 Task: Select feature "Add an article".
Action: Mouse moved to (859, 115)
Screenshot: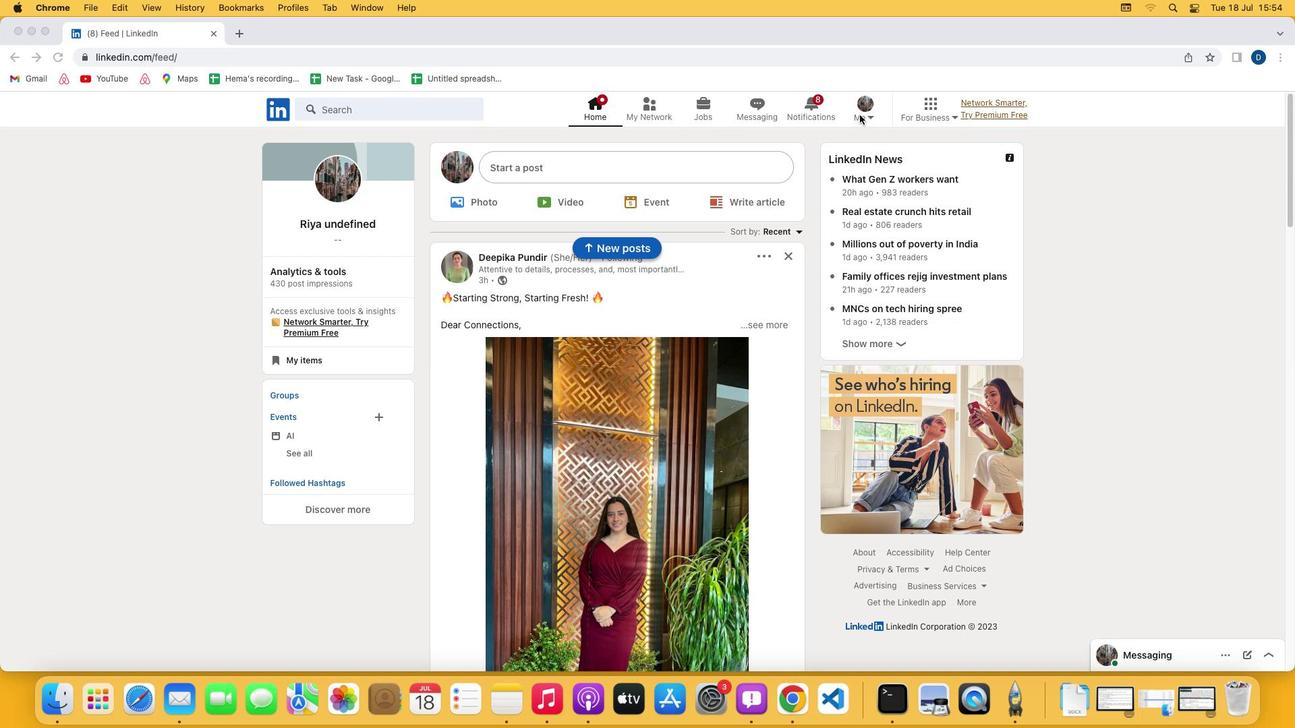 
Action: Mouse pressed left at (859, 115)
Screenshot: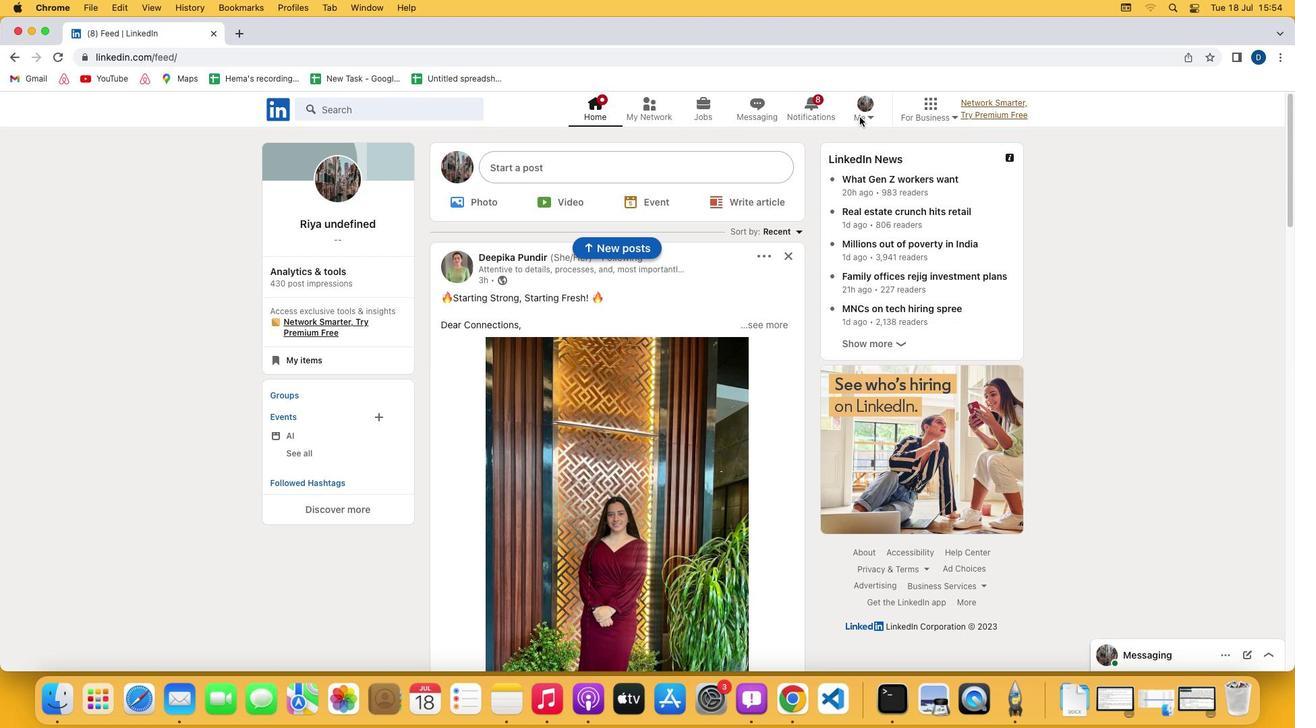 
Action: Mouse moved to (862, 113)
Screenshot: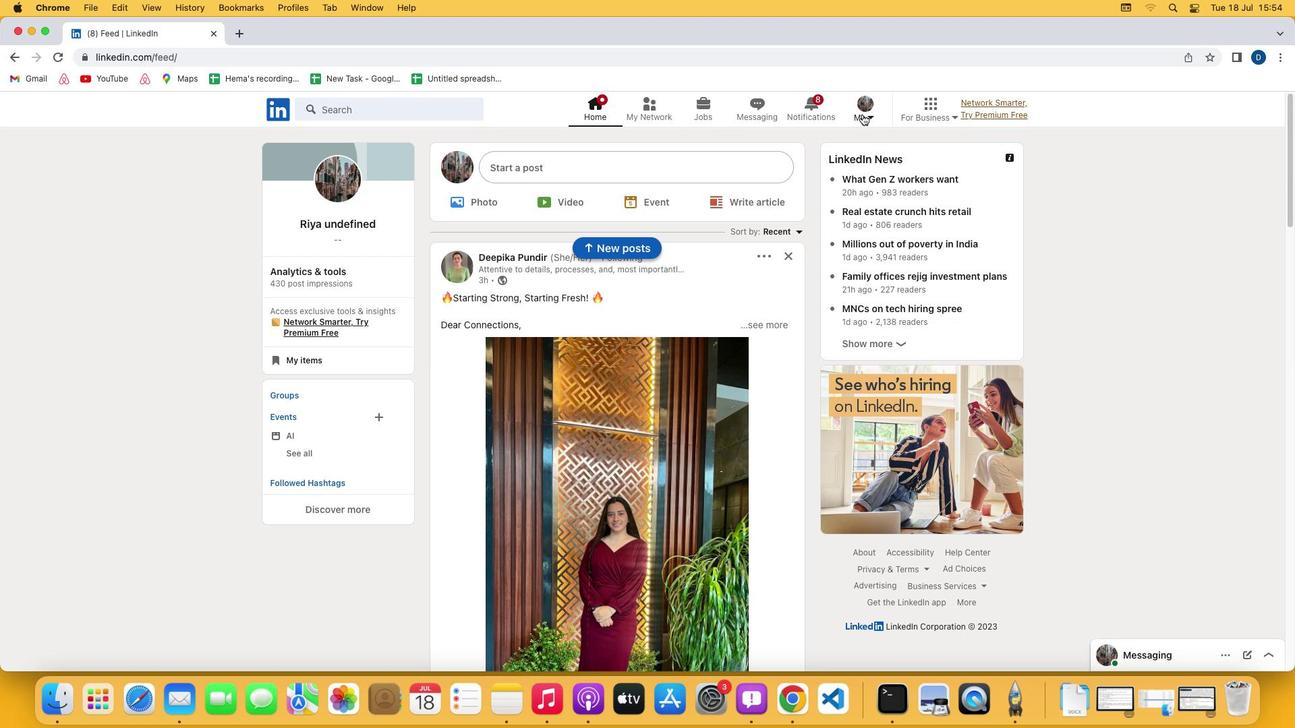 
Action: Mouse pressed left at (862, 113)
Screenshot: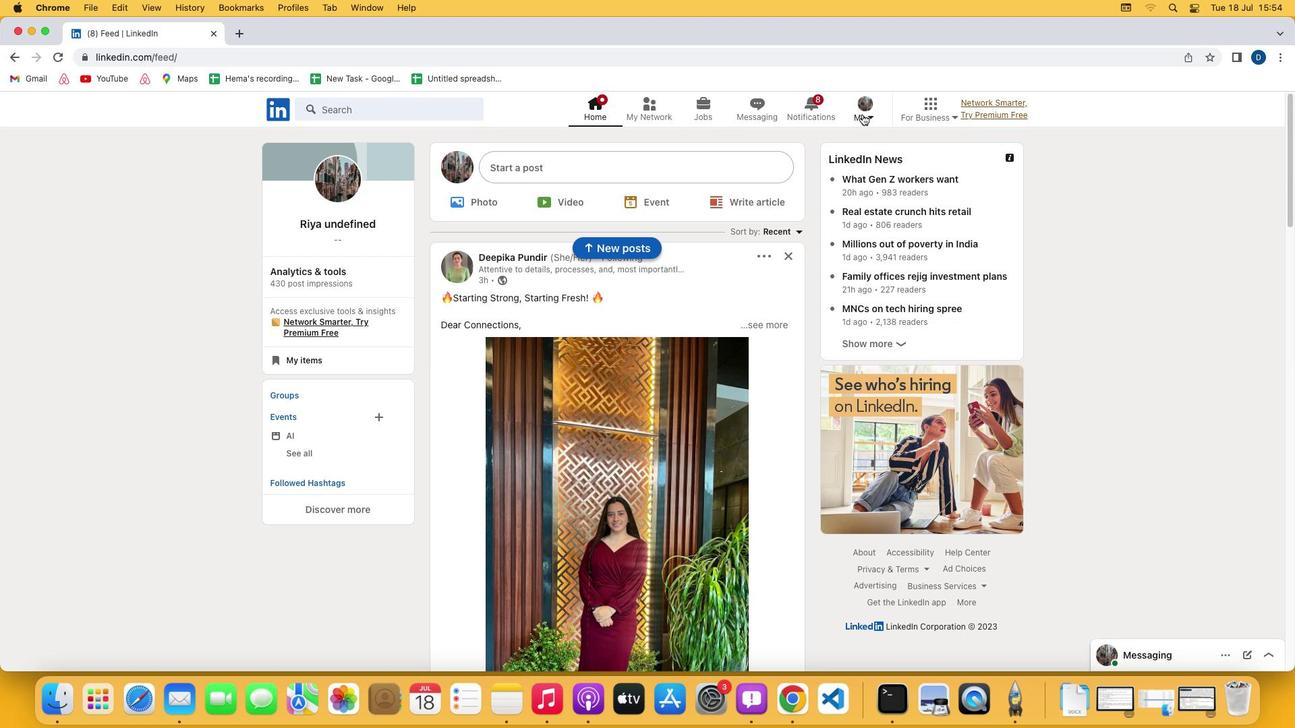 
Action: Mouse moved to (810, 184)
Screenshot: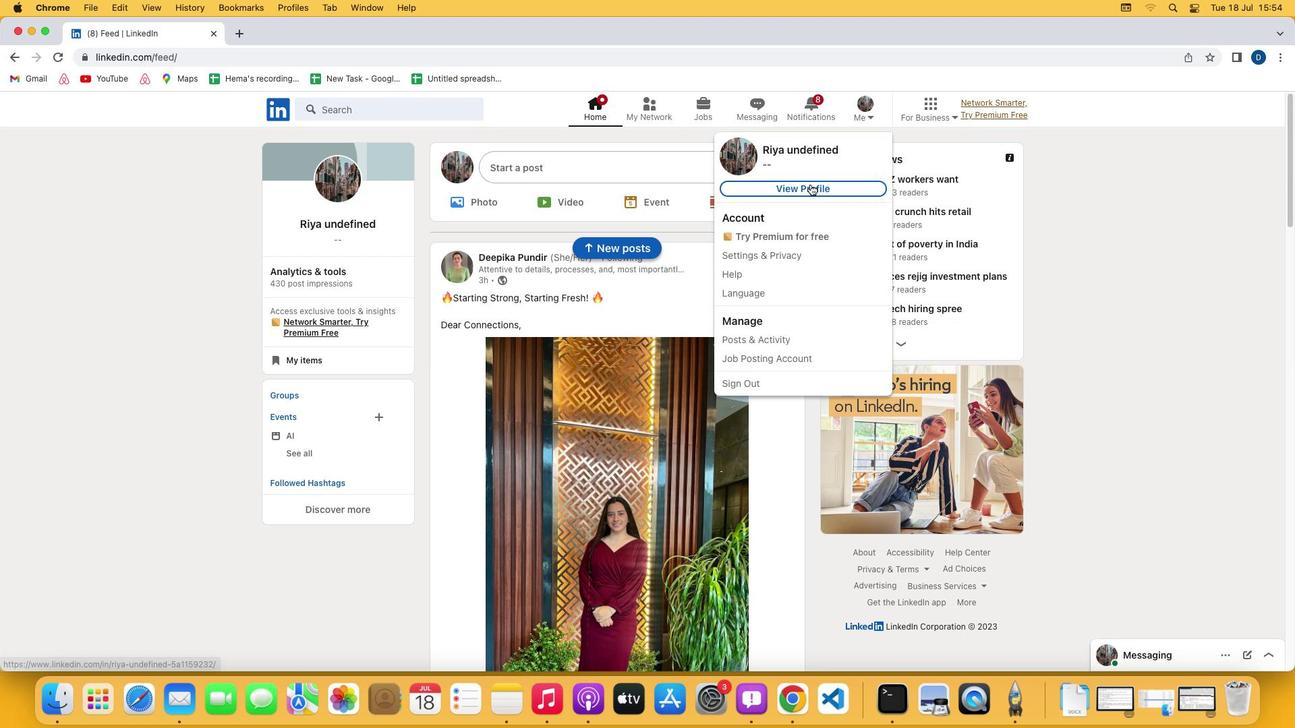 
Action: Mouse pressed left at (810, 184)
Screenshot: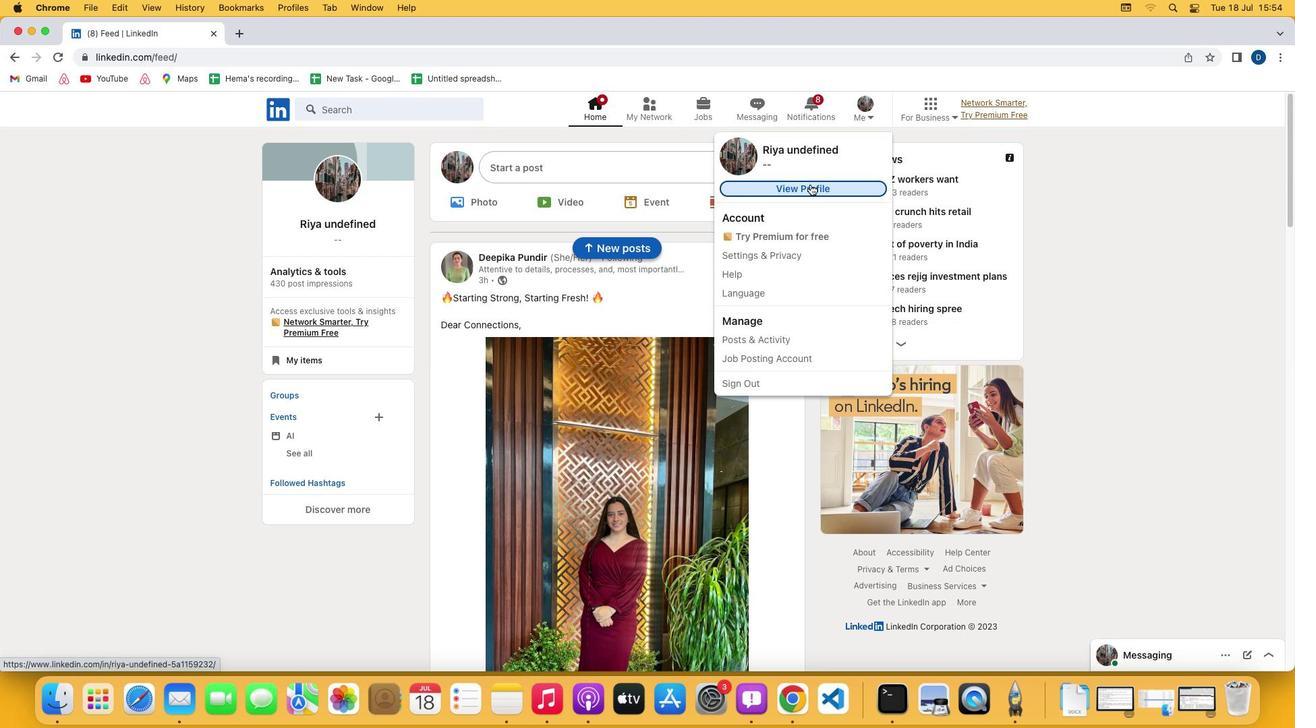 
Action: Mouse moved to (407, 461)
Screenshot: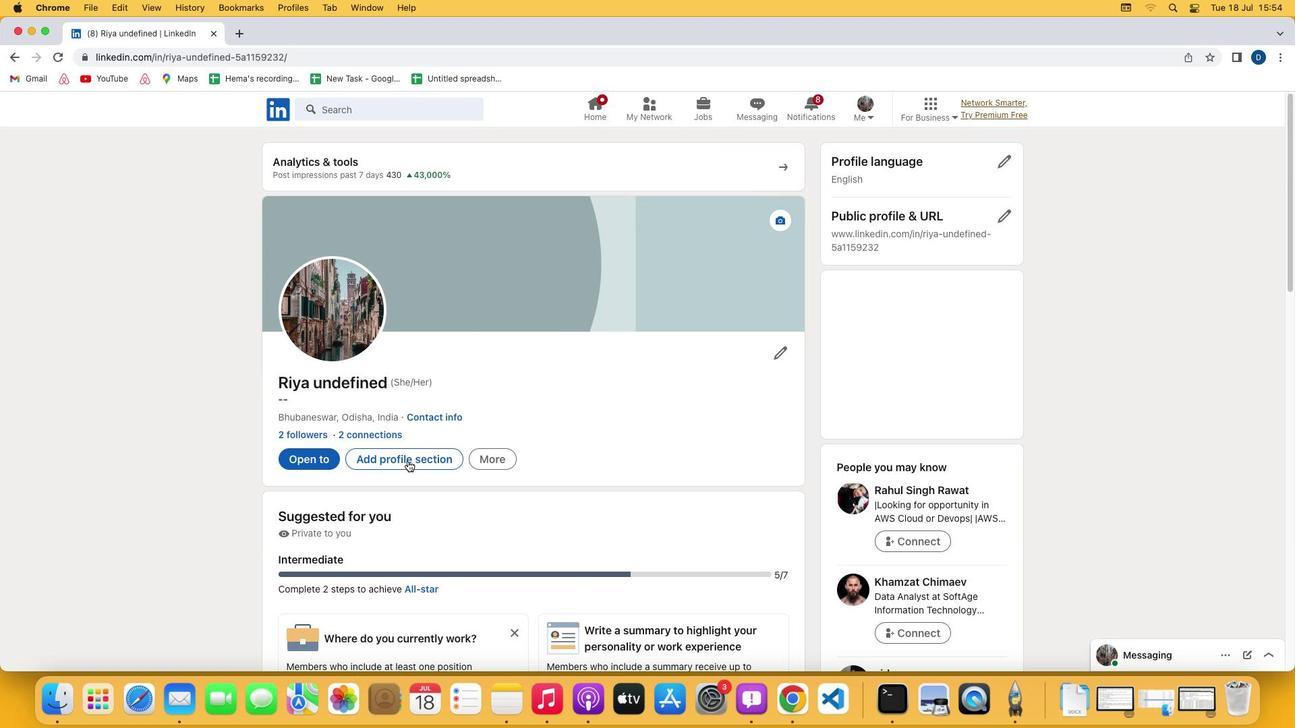 
Action: Mouse pressed left at (407, 461)
Screenshot: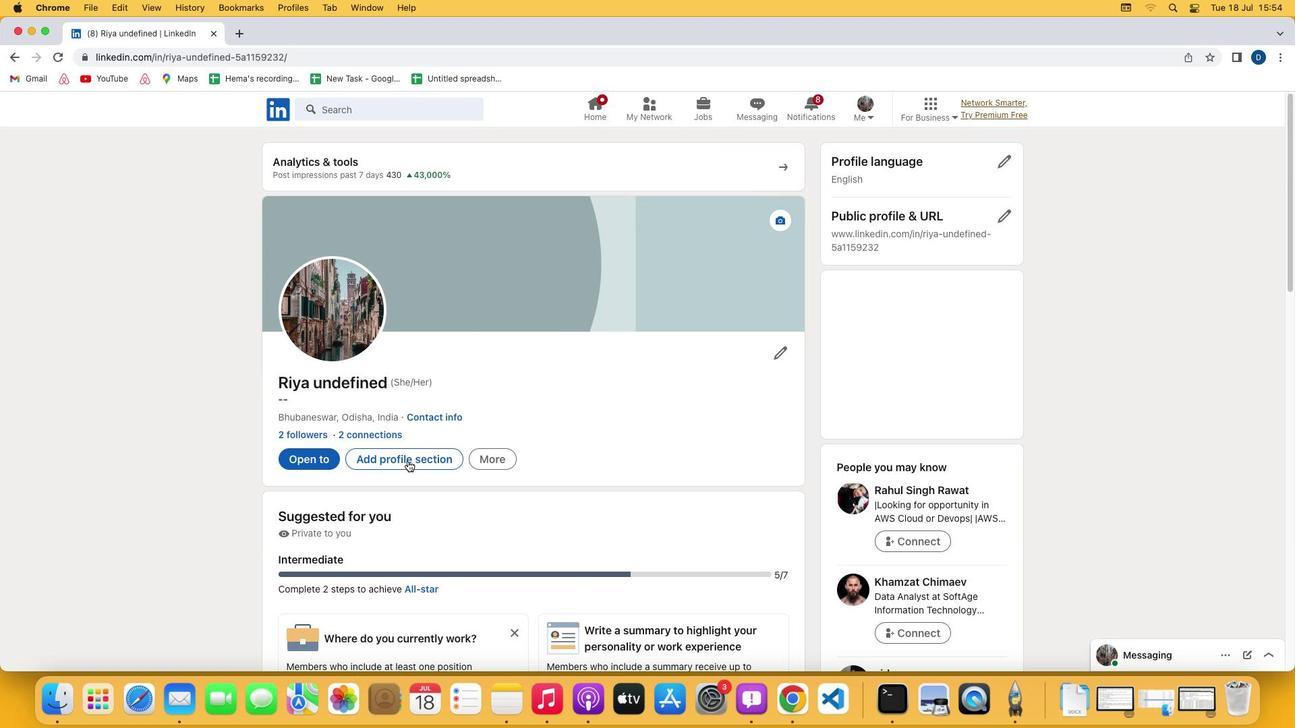 
Action: Mouse moved to (509, 198)
Screenshot: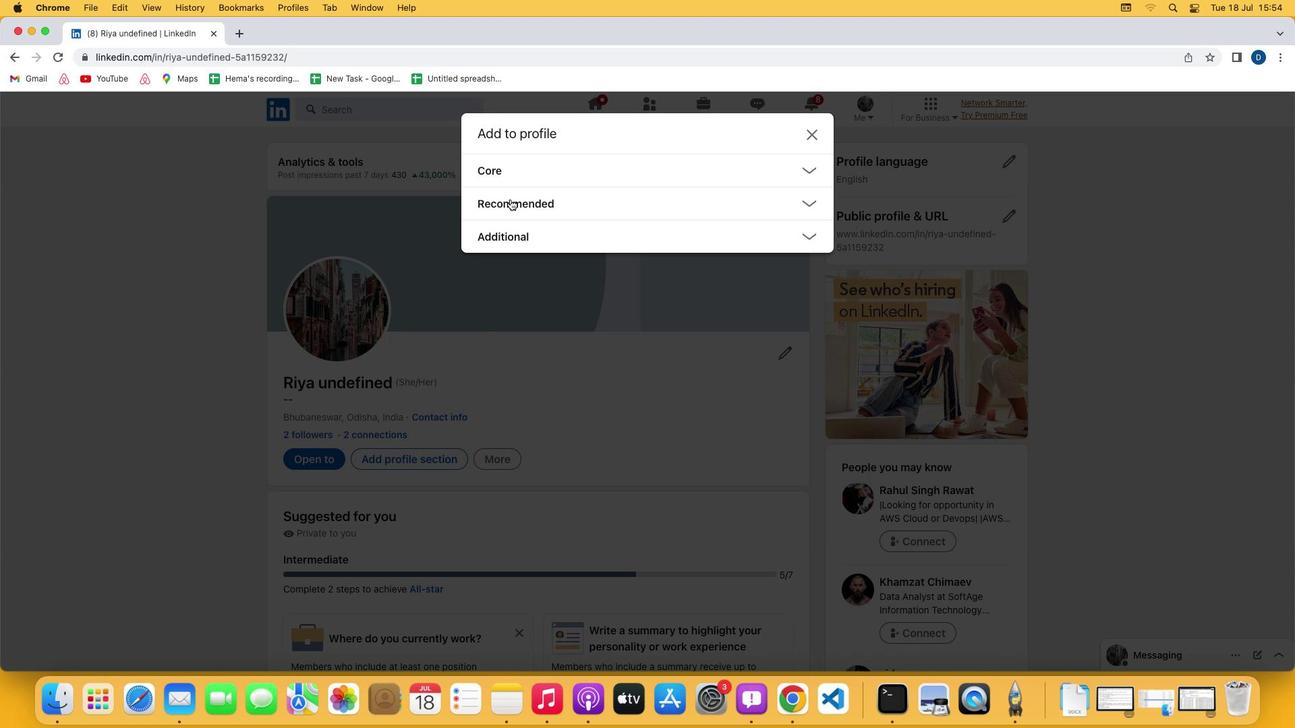 
Action: Mouse pressed left at (509, 198)
Screenshot: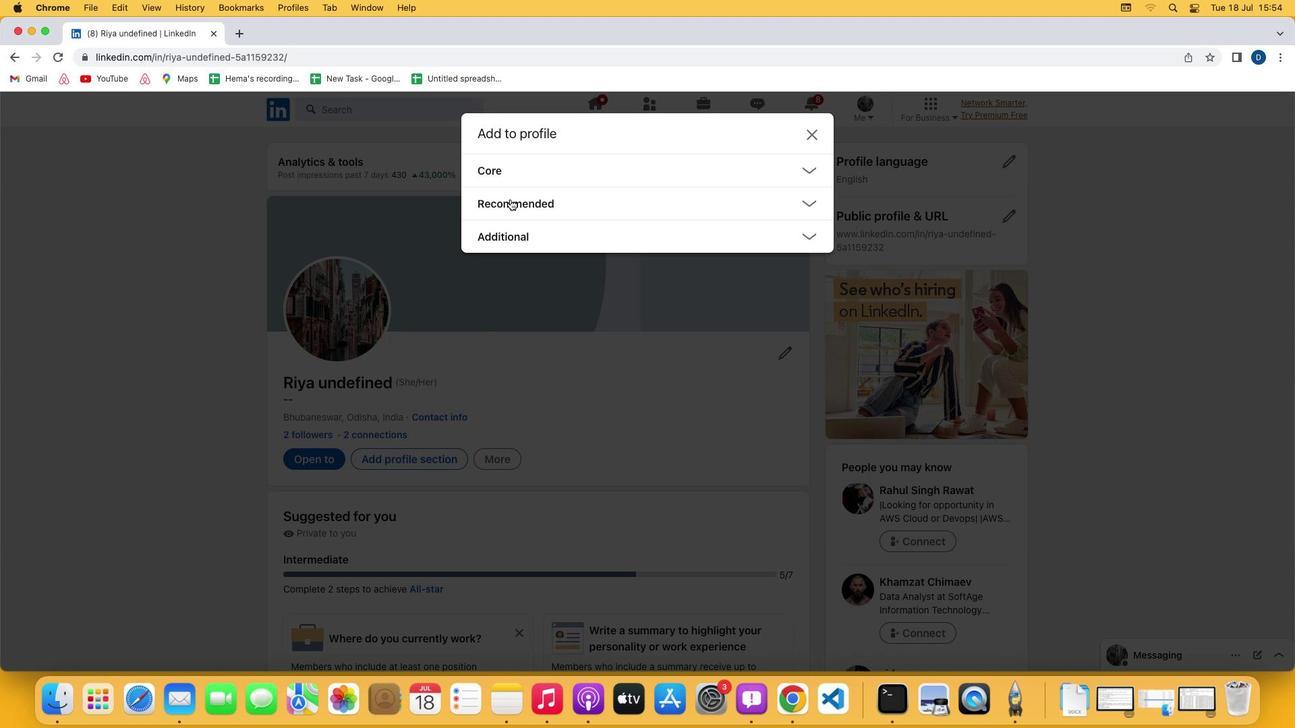 
Action: Mouse moved to (509, 202)
Screenshot: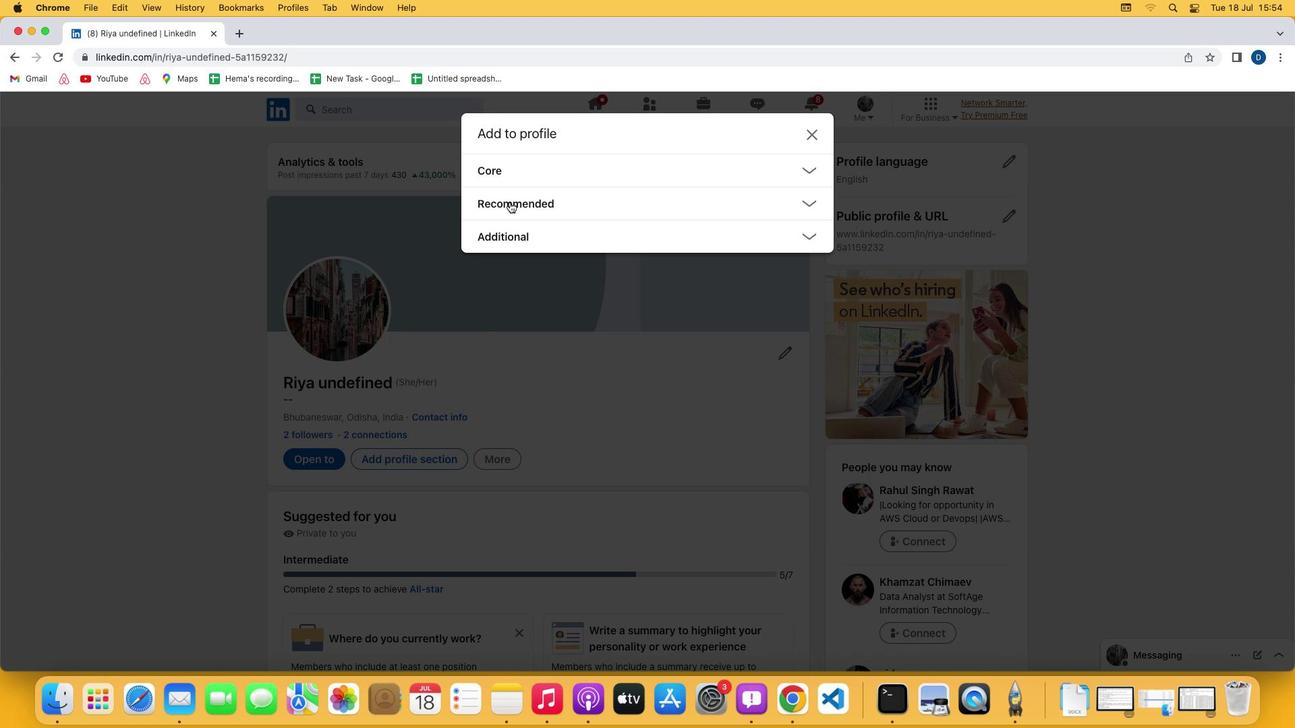 
Action: Mouse pressed left at (509, 202)
Screenshot: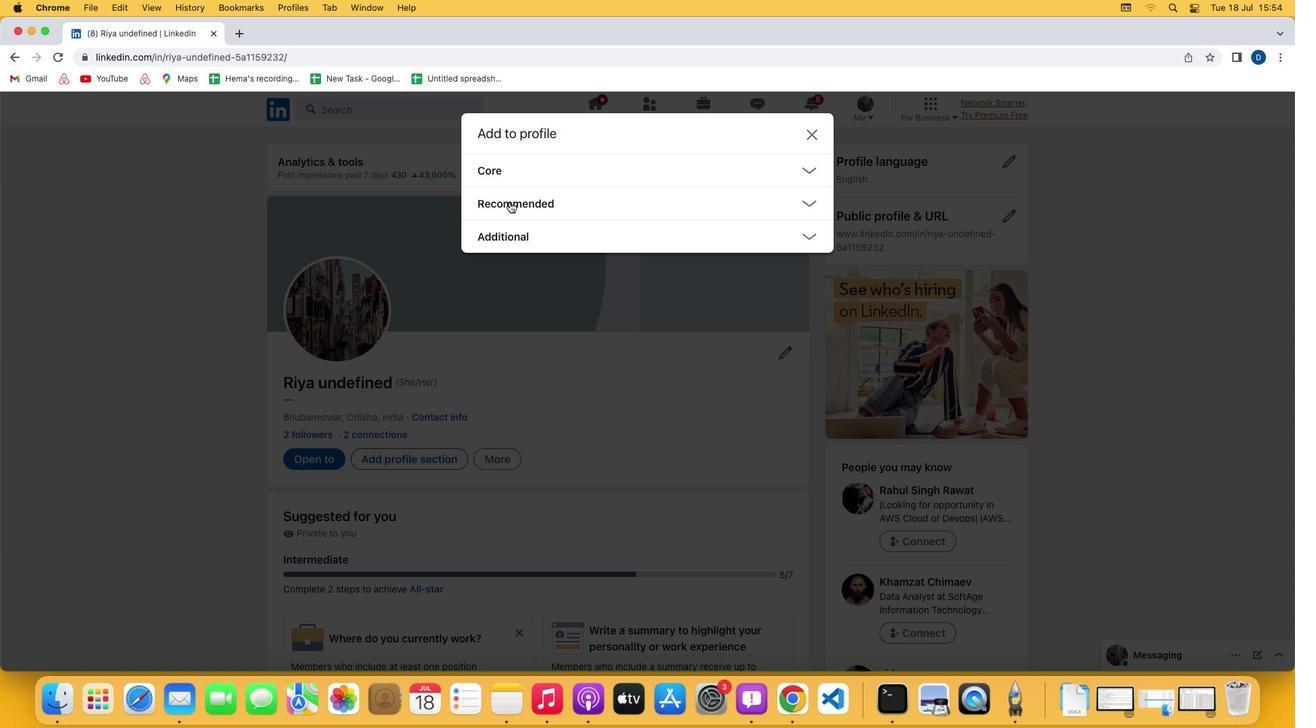 
Action: Mouse moved to (806, 202)
Screenshot: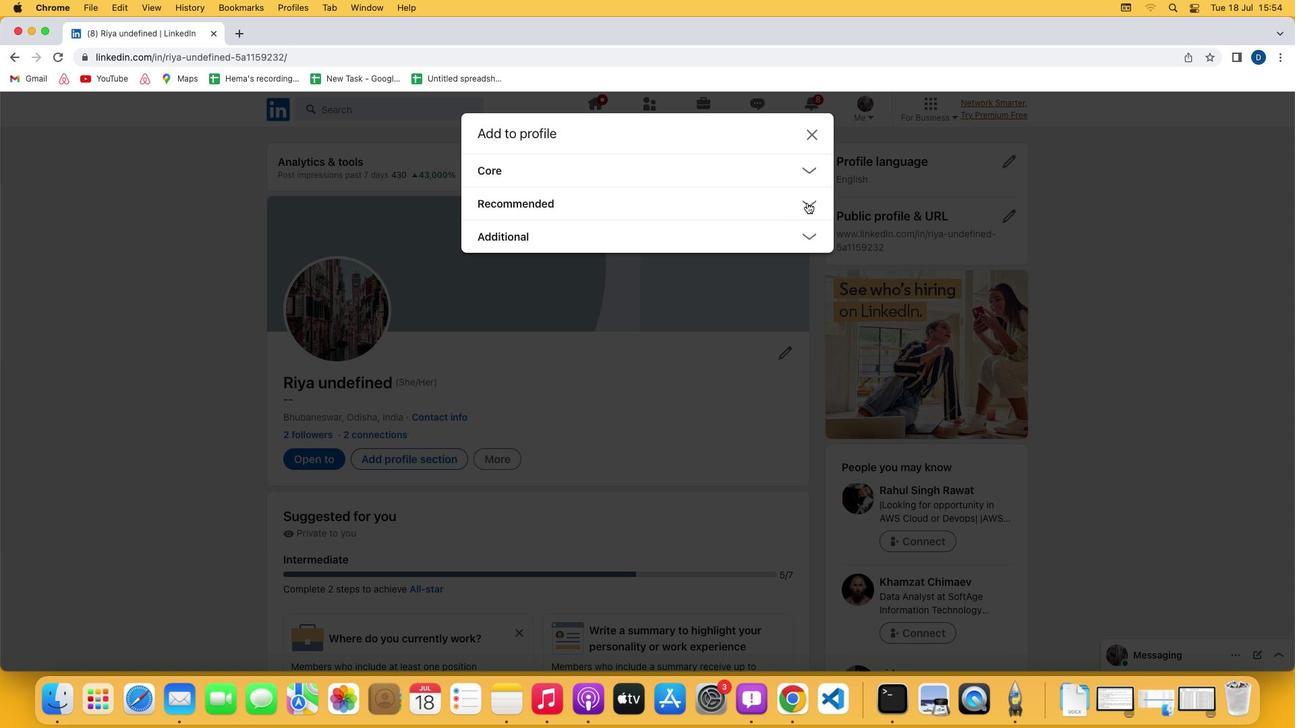 
Action: Mouse pressed left at (806, 202)
Screenshot: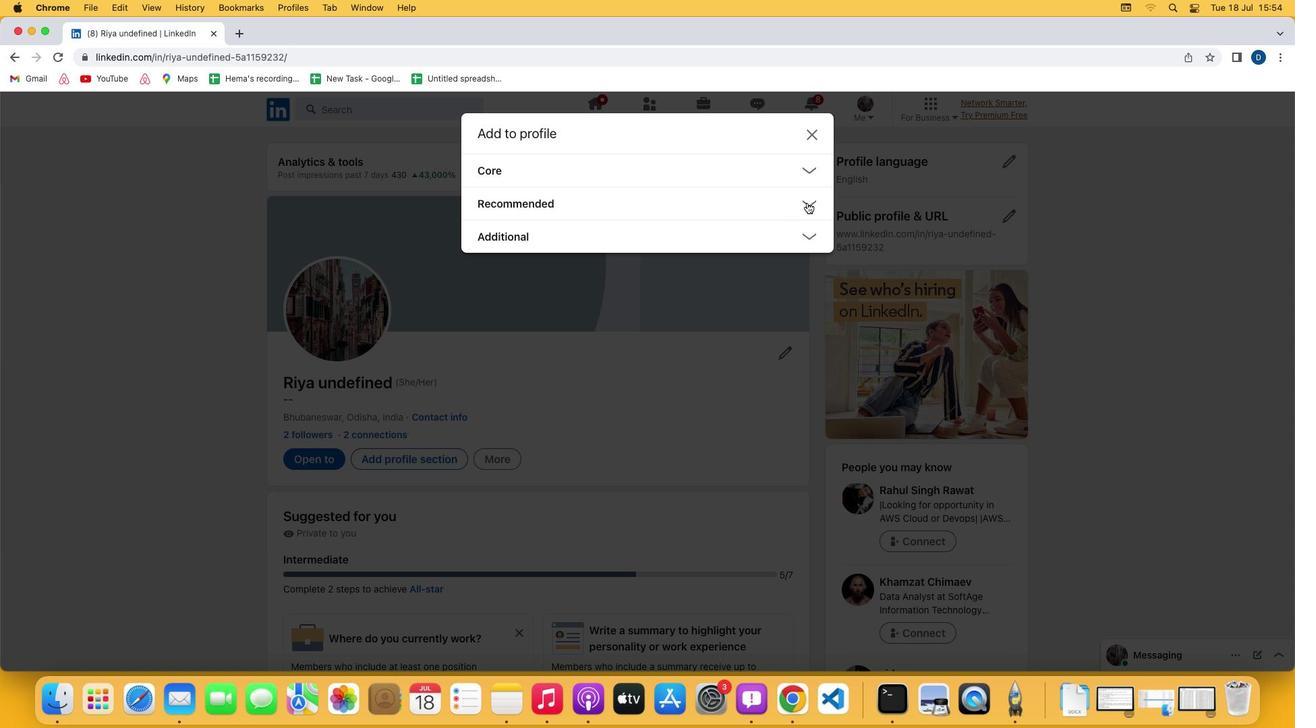 
Action: Mouse moved to (522, 267)
Screenshot: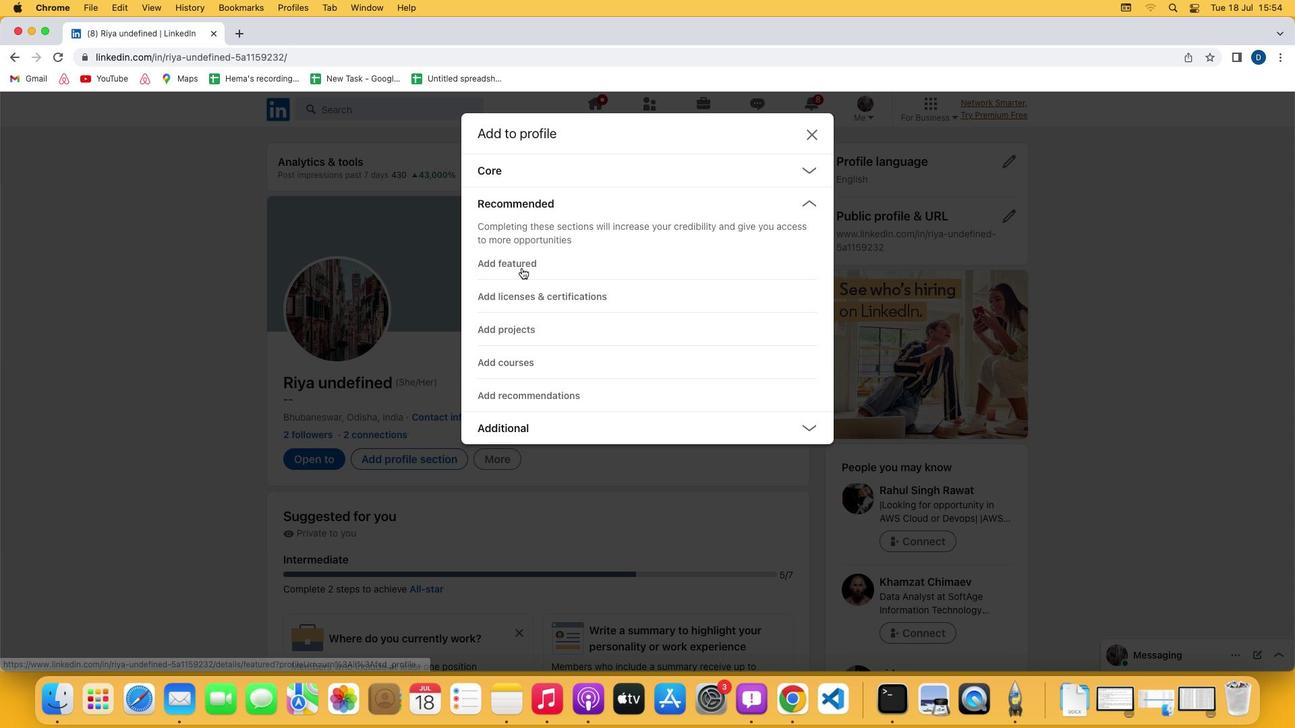 
Action: Mouse pressed left at (522, 267)
Screenshot: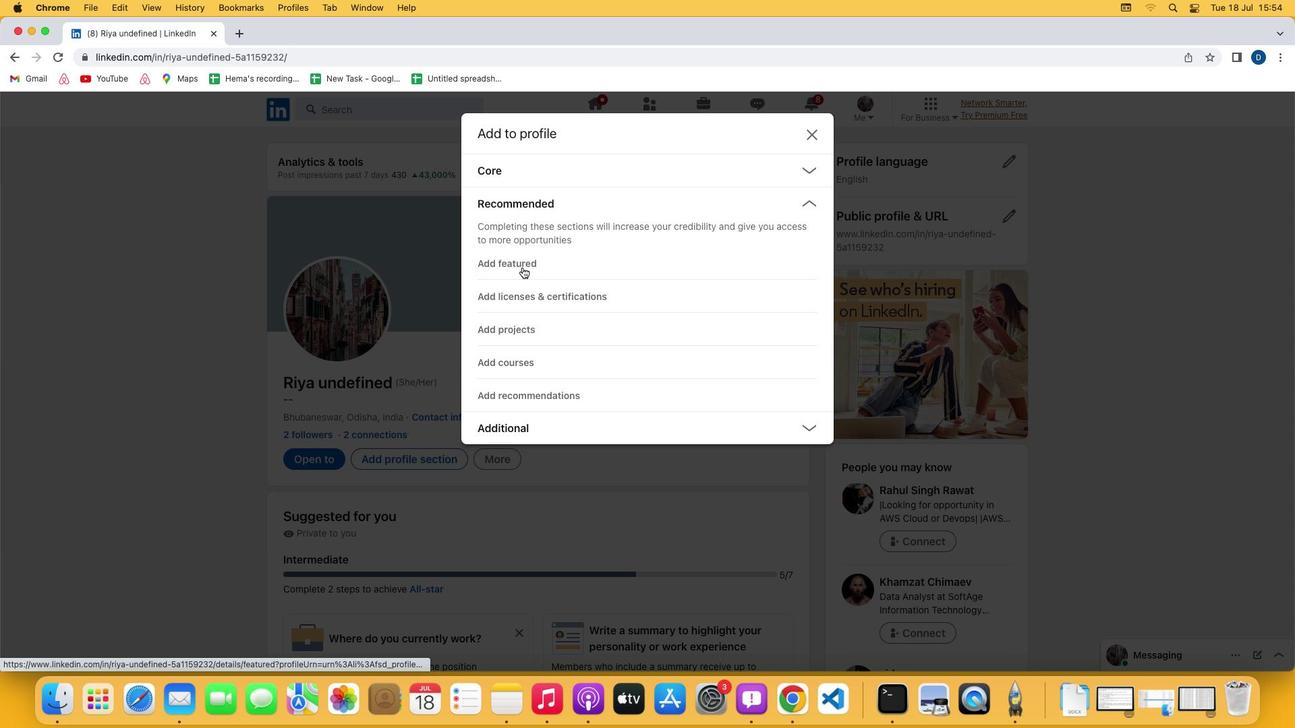 
Action: Mouse moved to (769, 198)
Screenshot: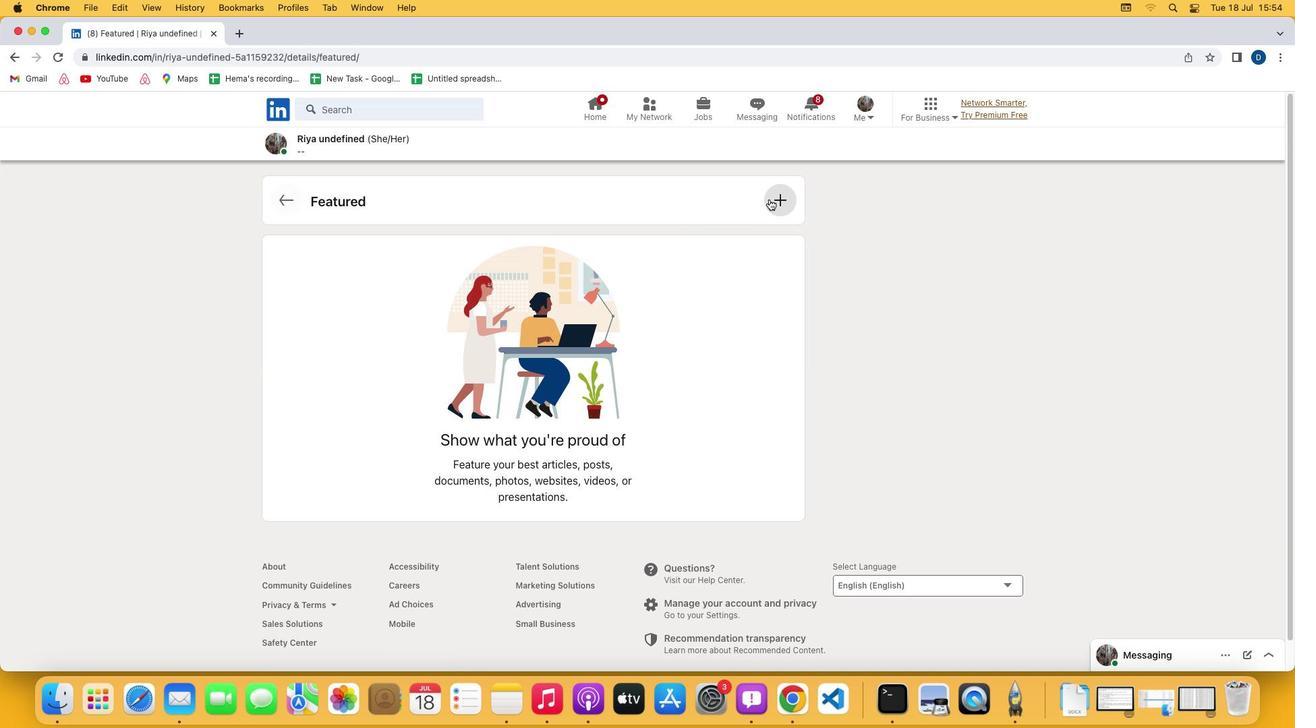 
Action: Mouse pressed left at (769, 198)
Screenshot: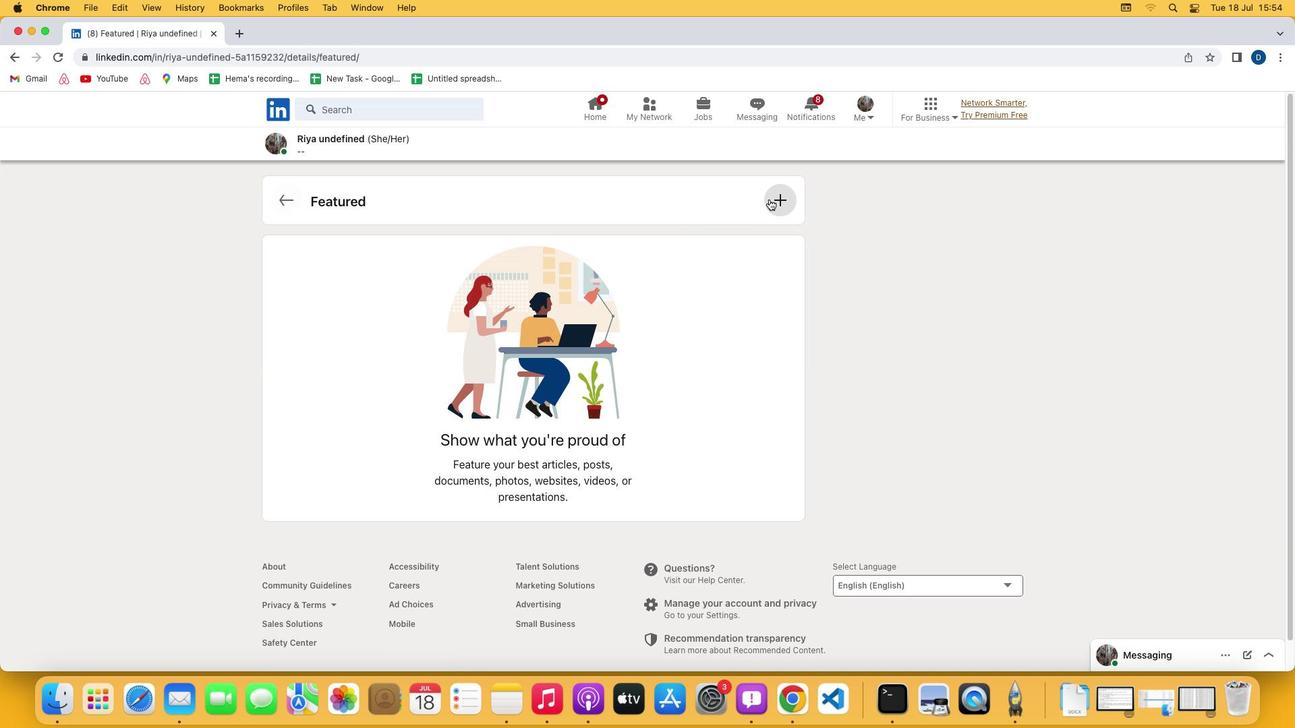 
Action: Mouse moved to (744, 262)
Screenshot: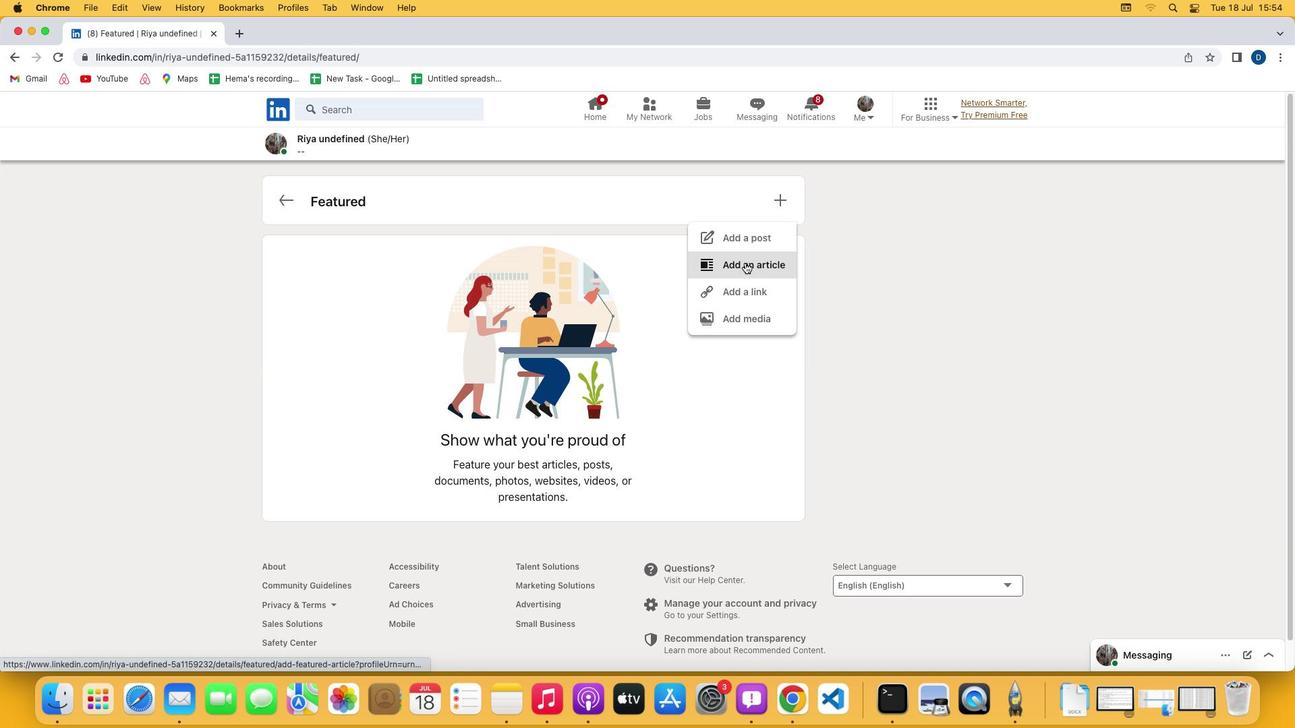 
Action: Mouse pressed left at (744, 262)
Screenshot: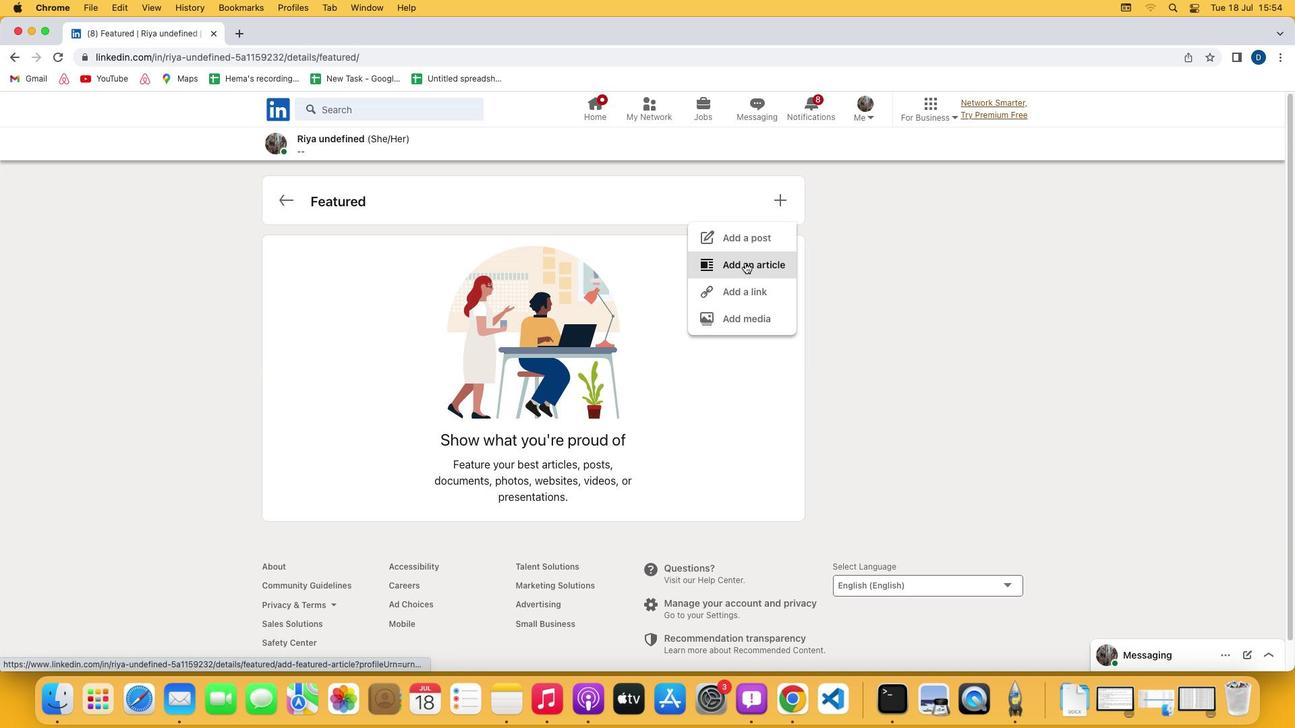 
